 Task: Create a task  Implement a dashboard for administrators to monitor app usage , assign it to team member softage.10@softage.net in the project TriumphTech and update the status of the task to  On Track  , set the priority of the task to Low.
Action: Mouse moved to (22, 61)
Screenshot: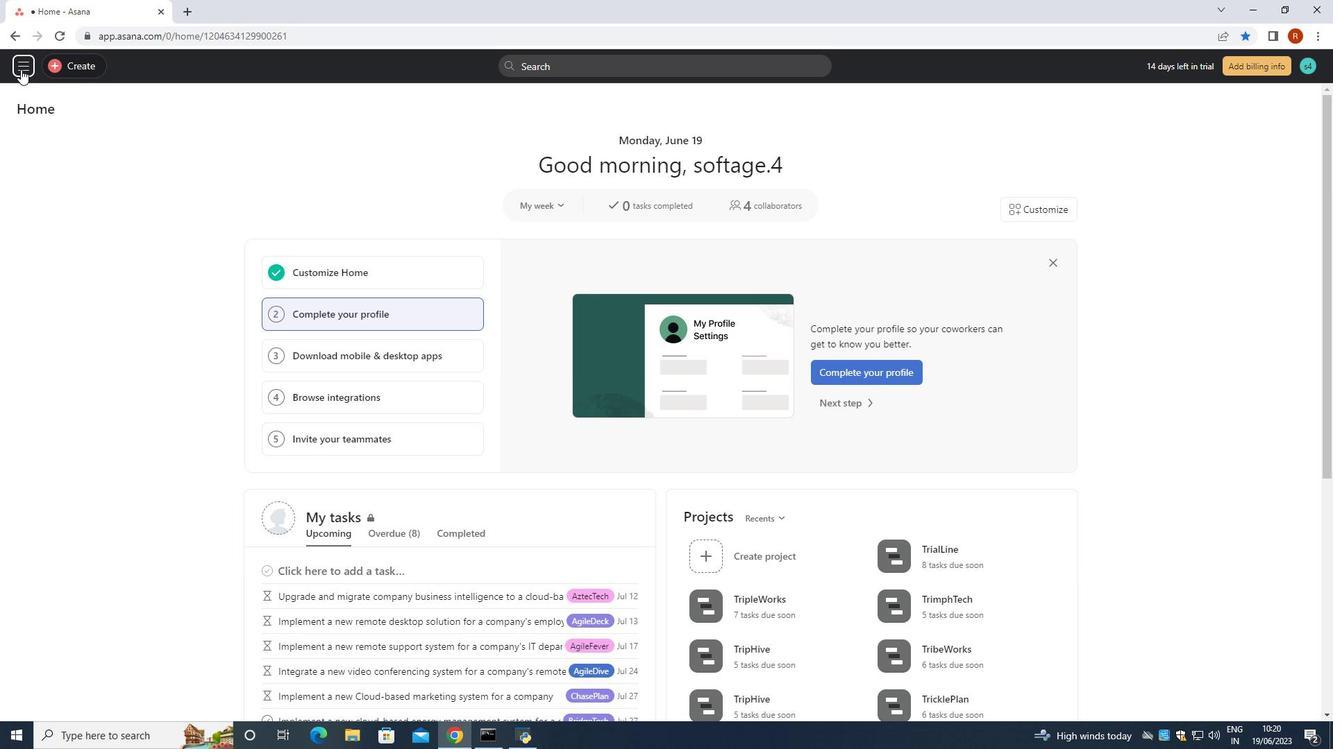 
Action: Mouse pressed left at (22, 61)
Screenshot: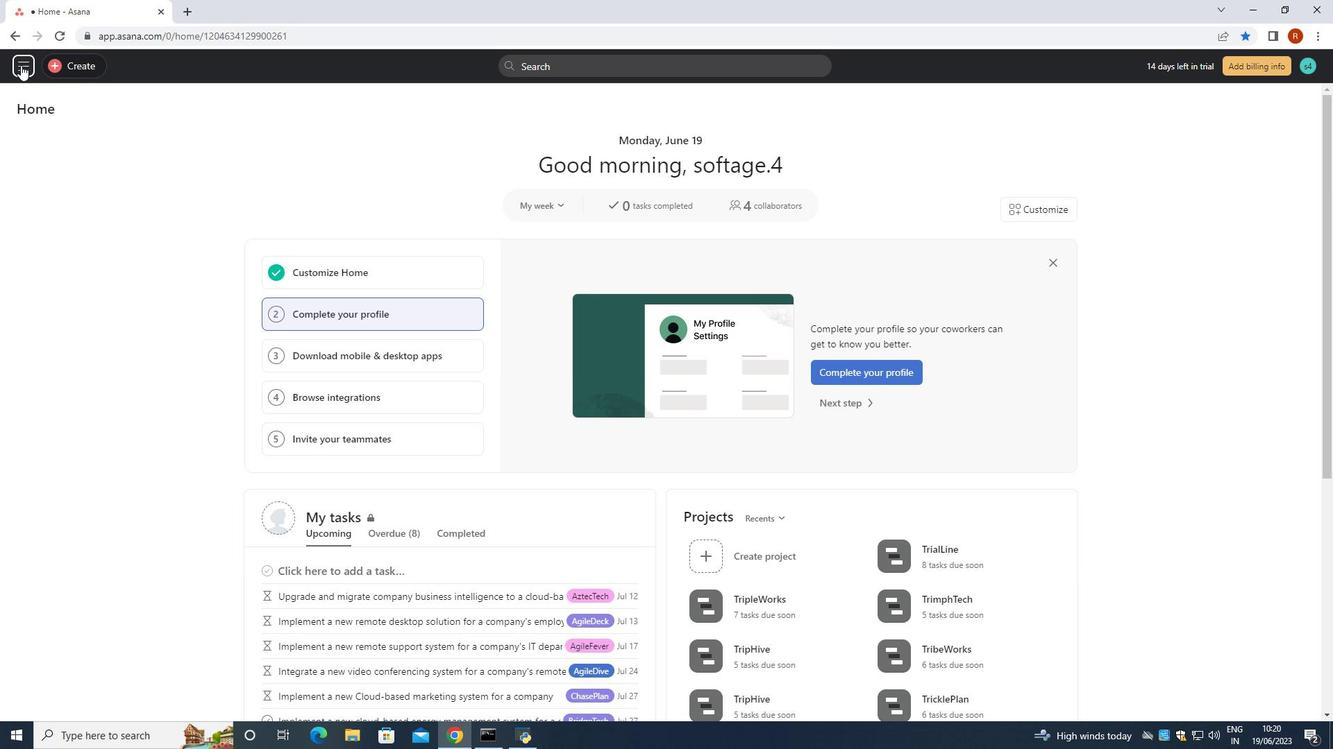 
Action: Mouse moved to (70, 527)
Screenshot: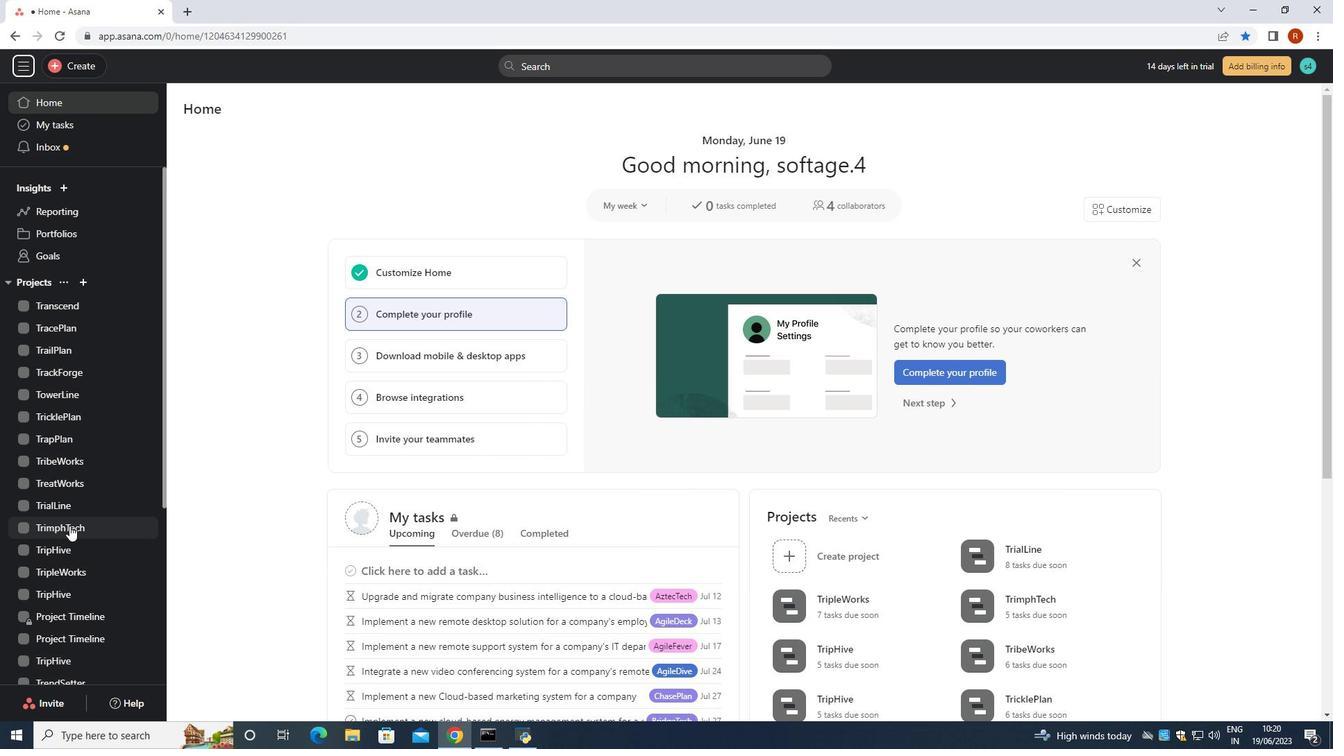 
Action: Mouse pressed left at (70, 527)
Screenshot: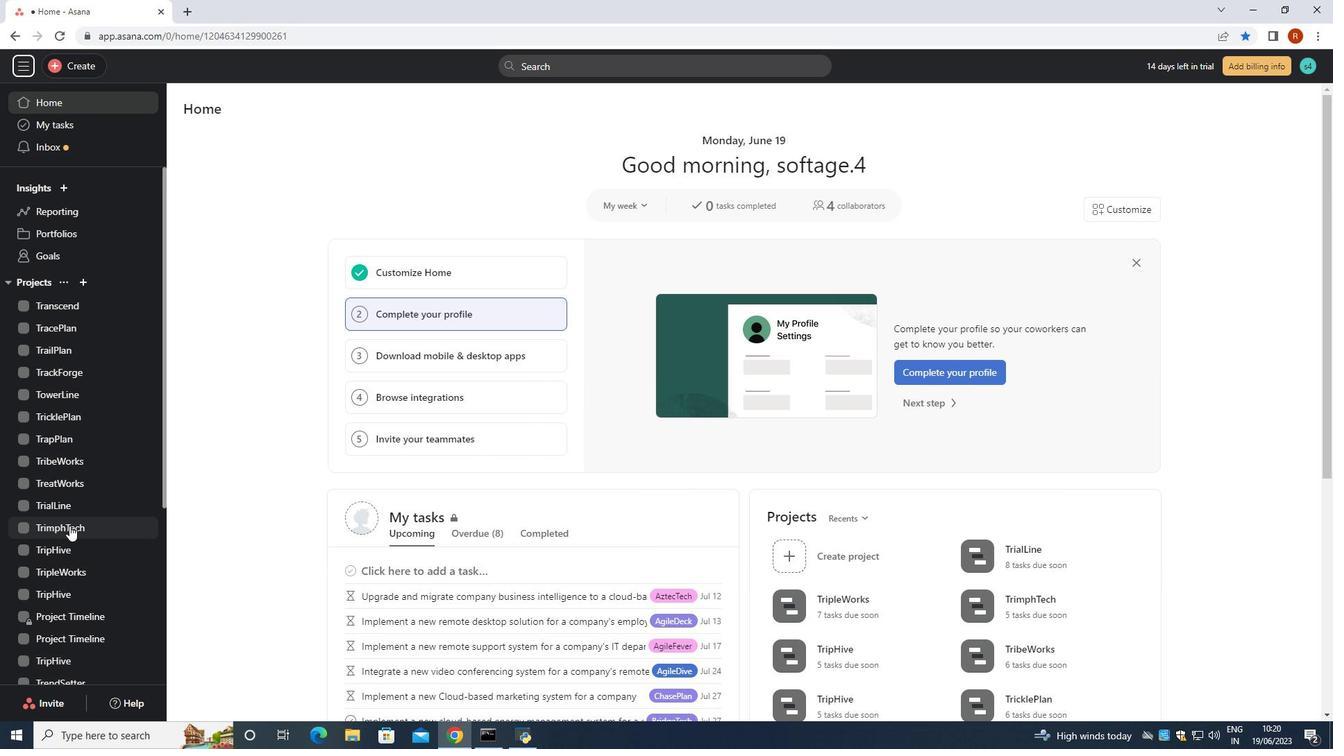 
Action: Mouse moved to (223, 173)
Screenshot: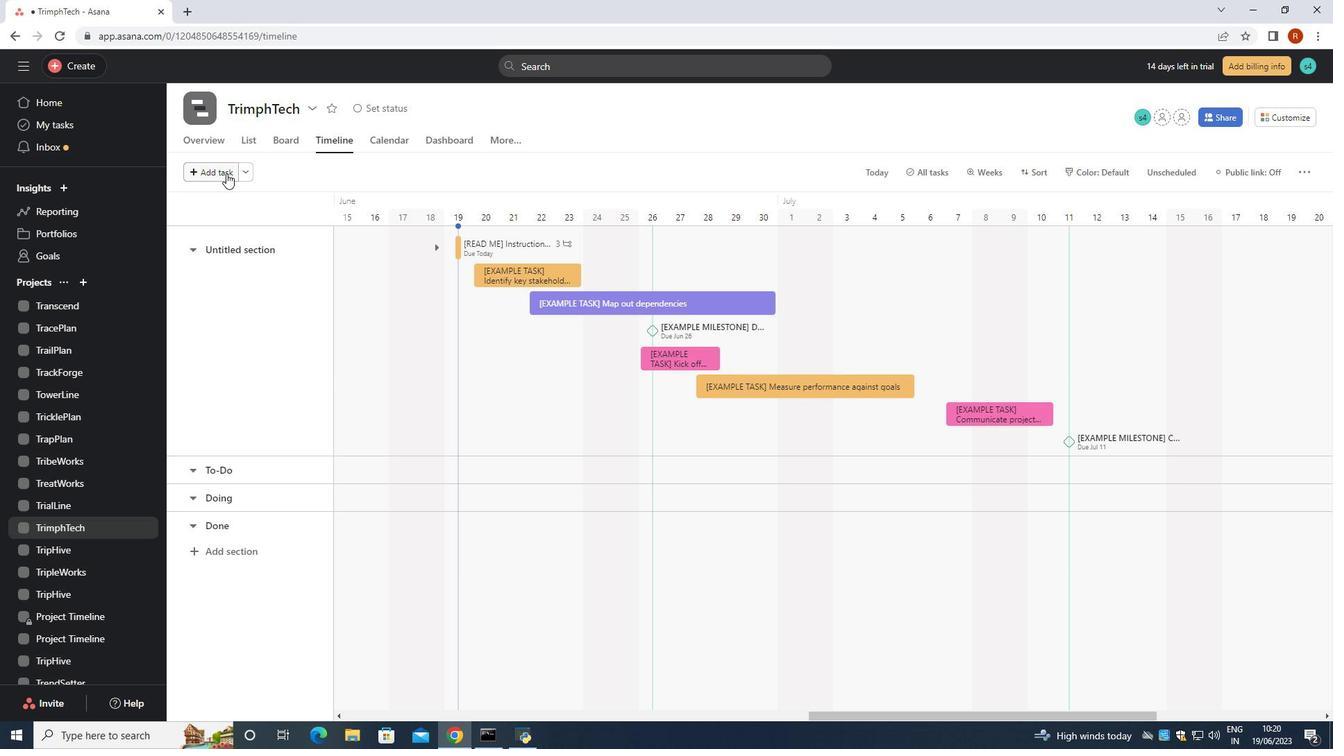 
Action: Mouse pressed left at (223, 173)
Screenshot: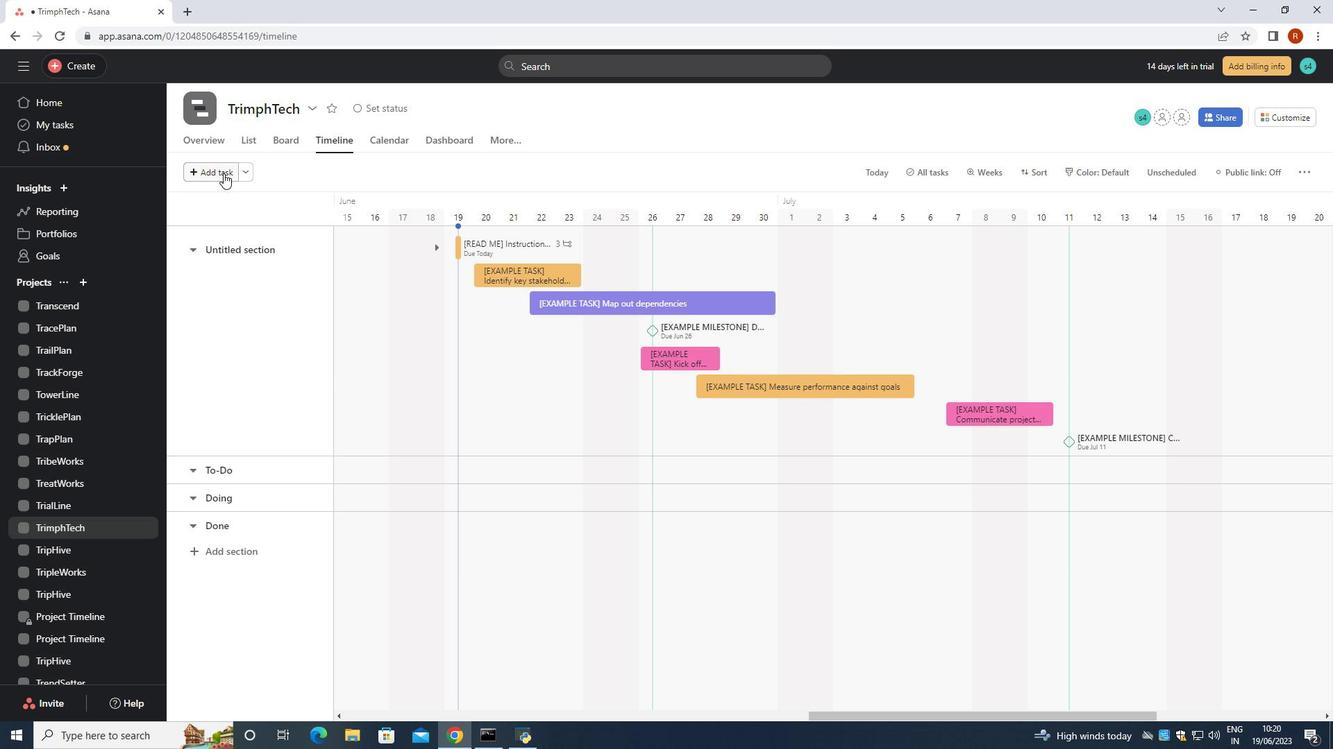 
Action: Mouse moved to (345, 171)
Screenshot: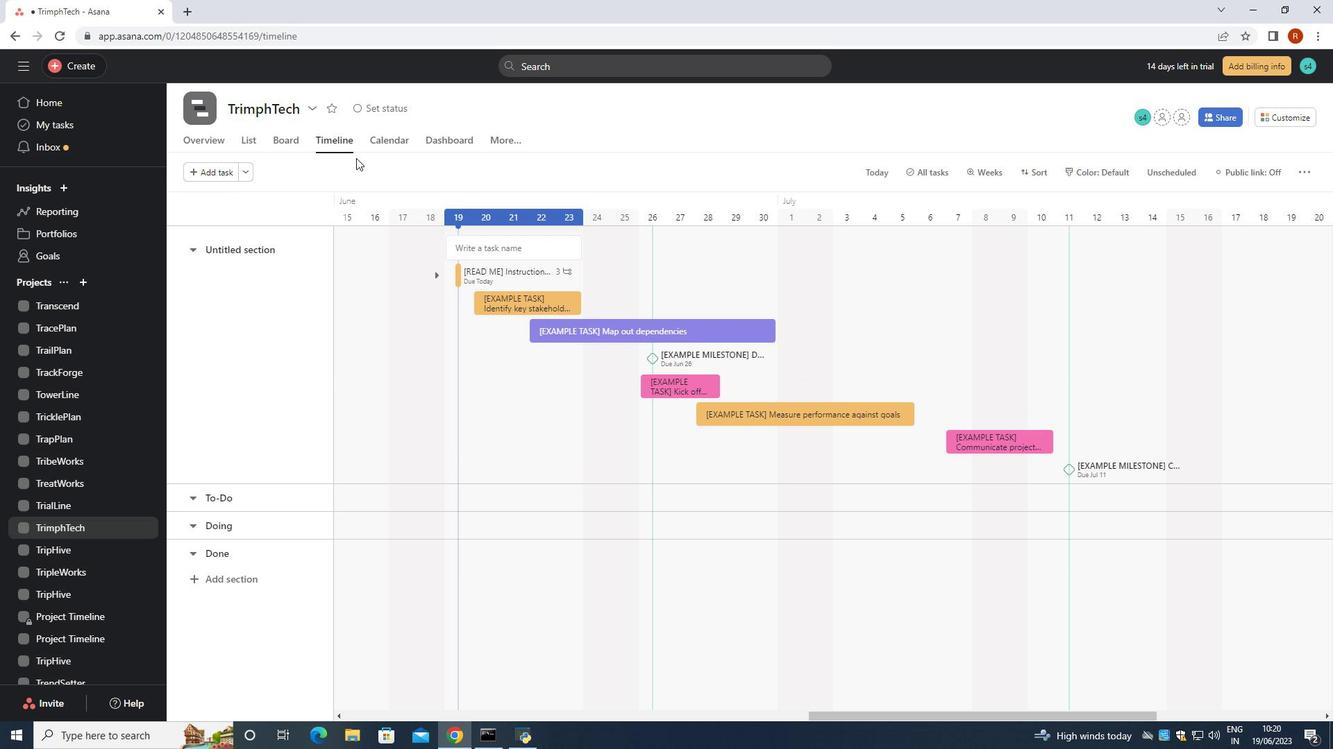 
Action: Key pressed <Key.shift><Key.shift><Key.shift><Key.shift><Key.shift><Key.shift><Key.shift>Implement<Key.space>a<Key.space>dasshbo==<Key.backspace><Key.backspace><Key.backspace><Key.backspace><Key.backspace><Key.backspace><Key.backspace>shboard<Key.space>for<Key.space>administrators<Key.enter>
Screenshot: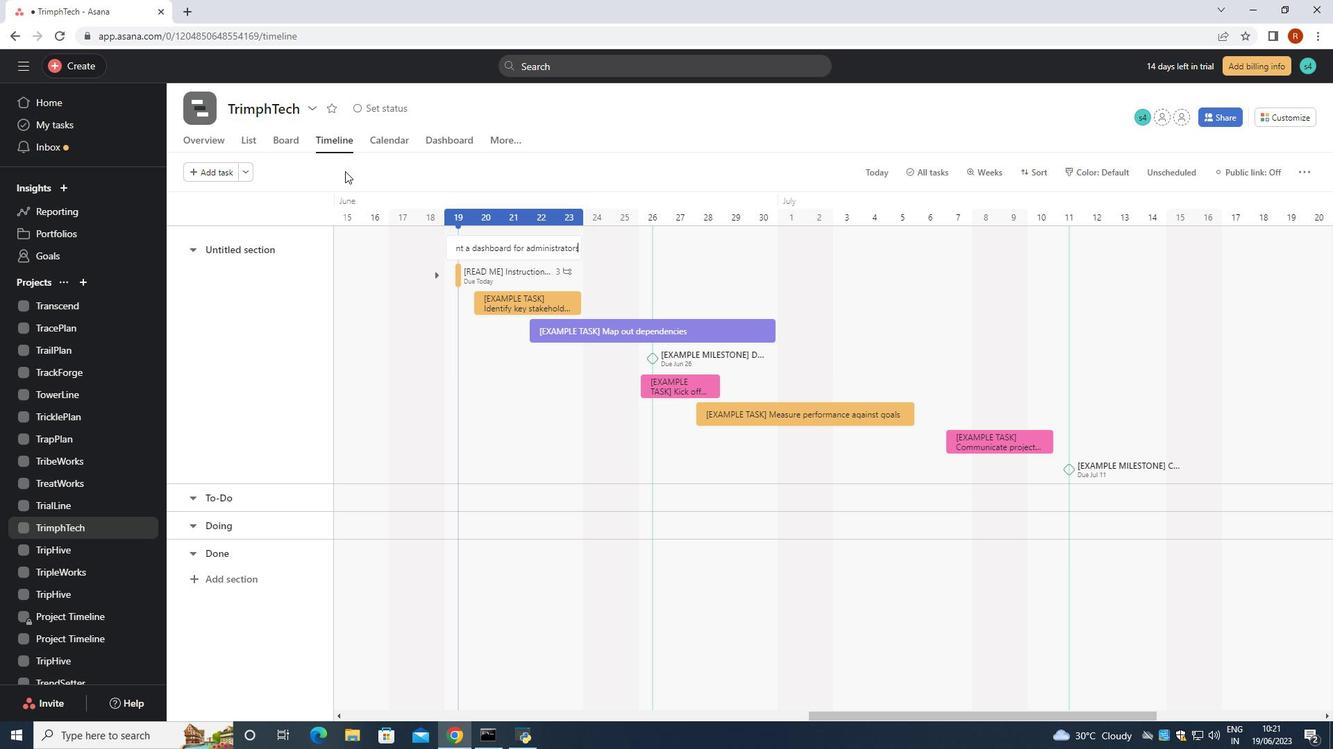 
Action: Mouse moved to (519, 247)
Screenshot: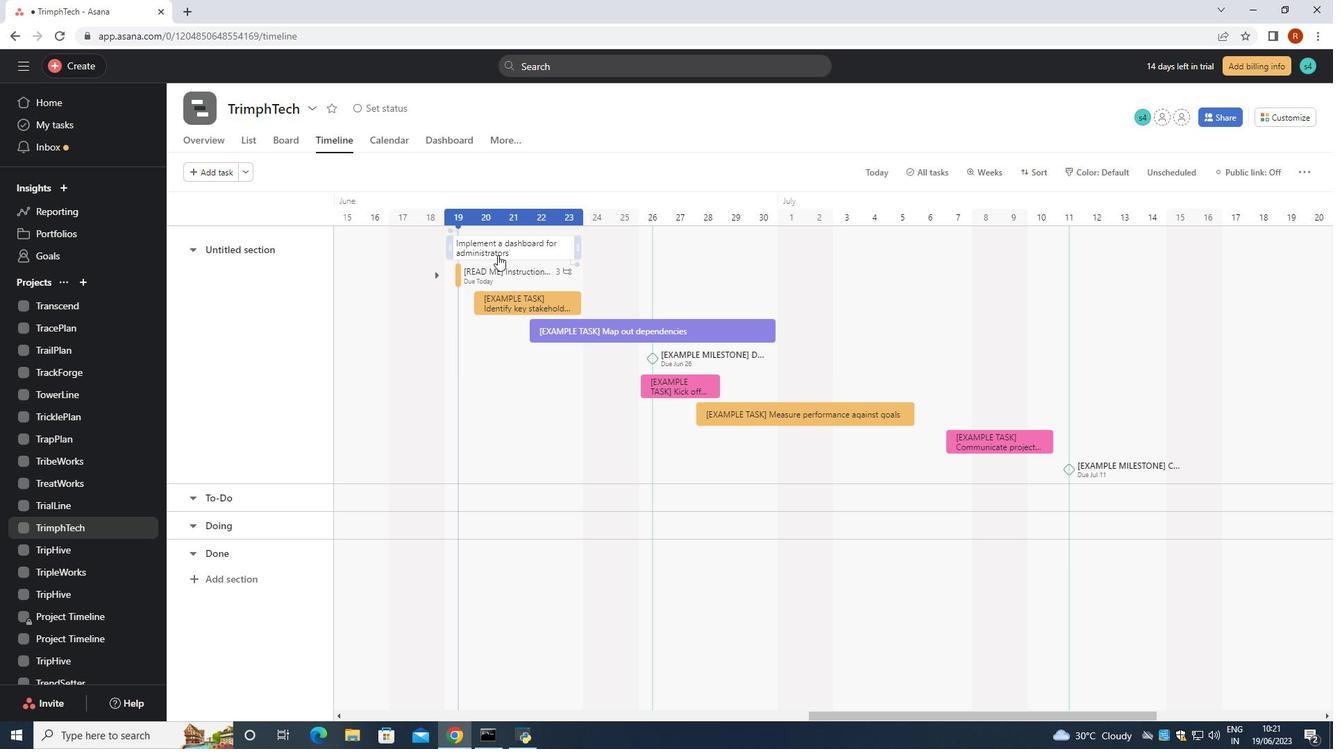 
Action: Mouse pressed left at (519, 247)
Screenshot: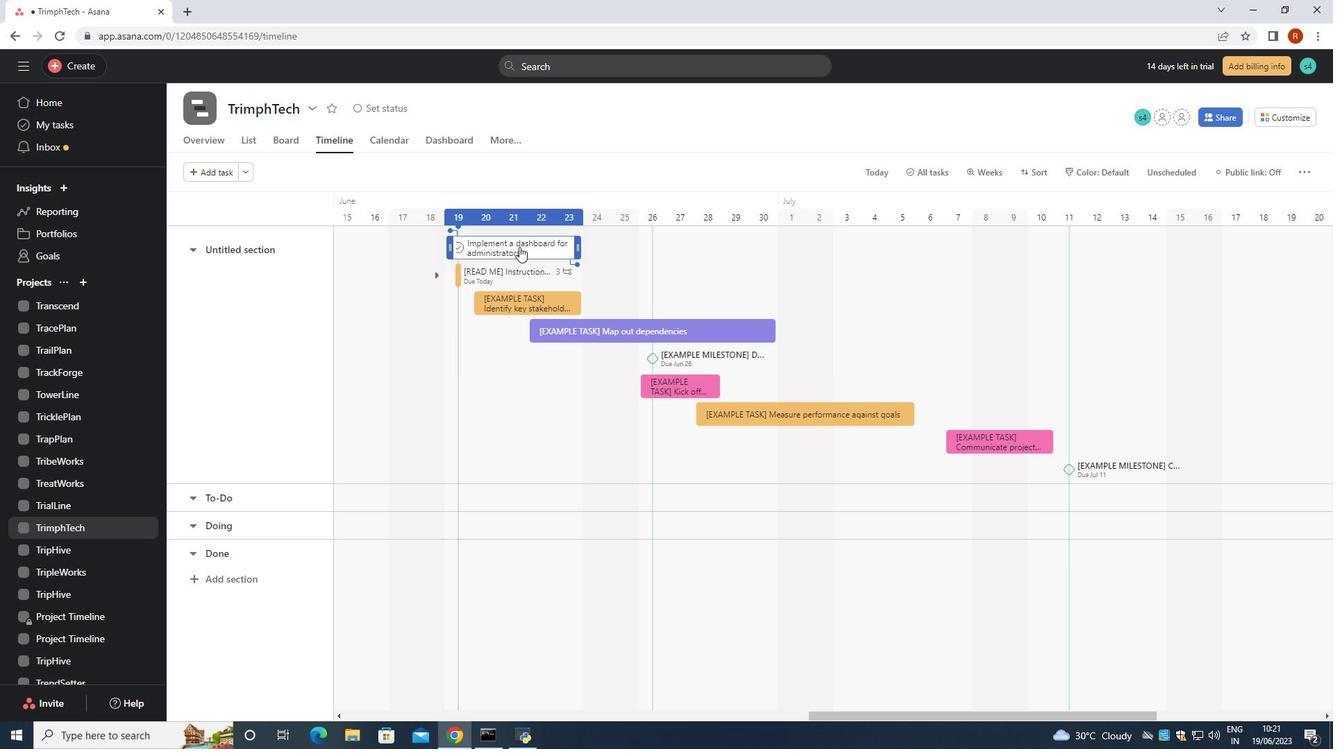 
Action: Mouse moved to (970, 247)
Screenshot: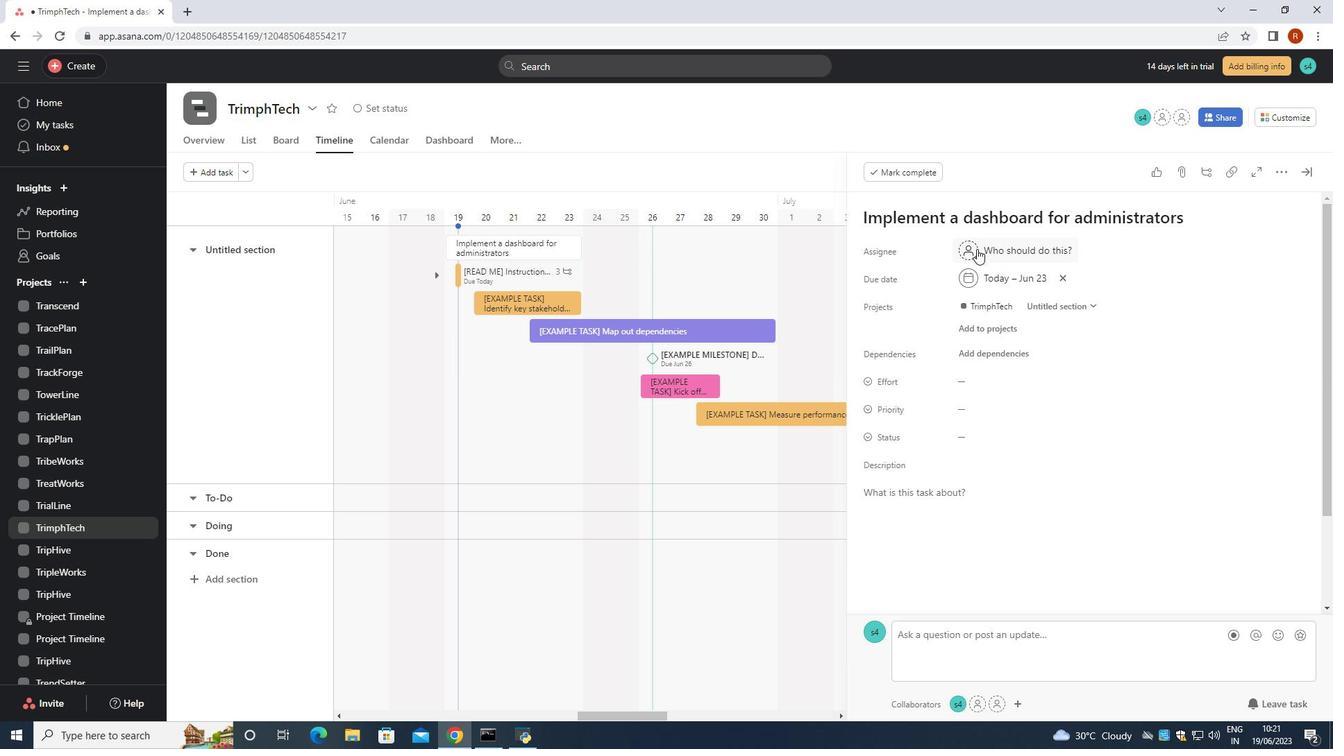
Action: Mouse pressed left at (970, 247)
Screenshot: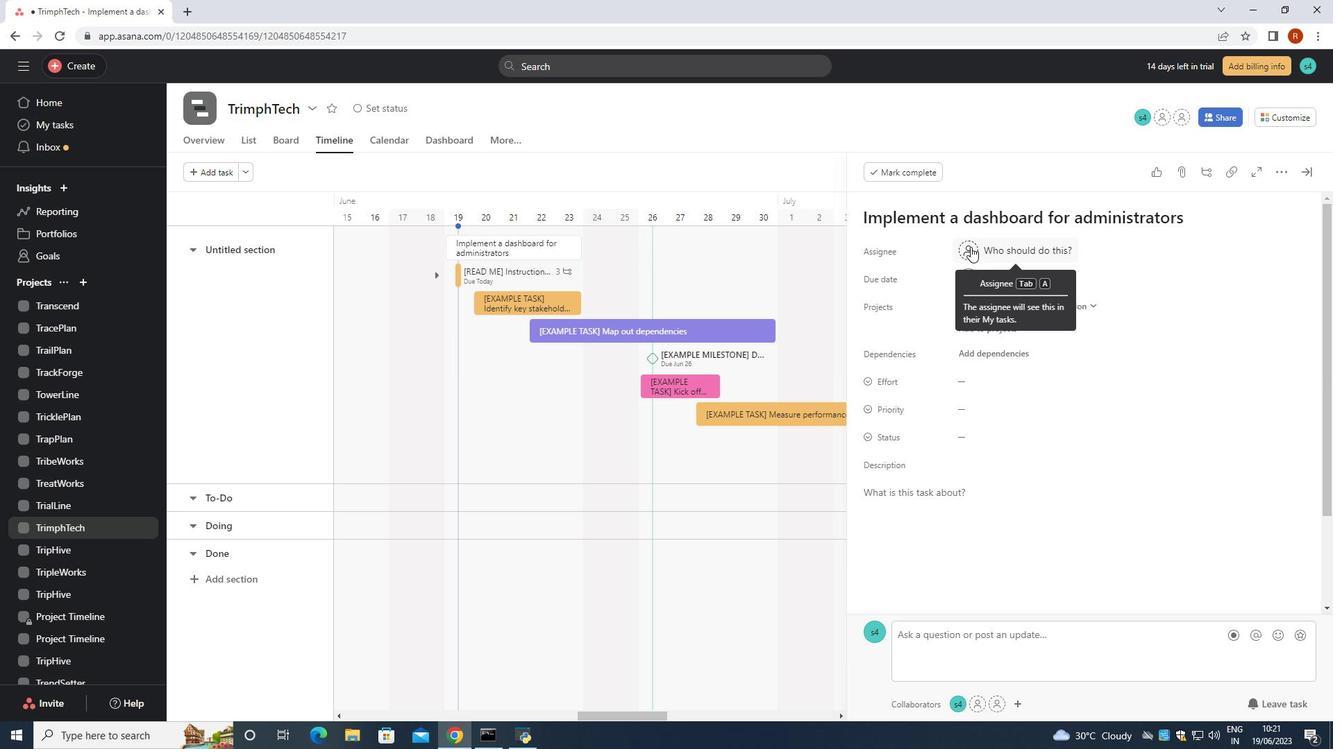 
Action: Mouse moved to (955, 256)
Screenshot: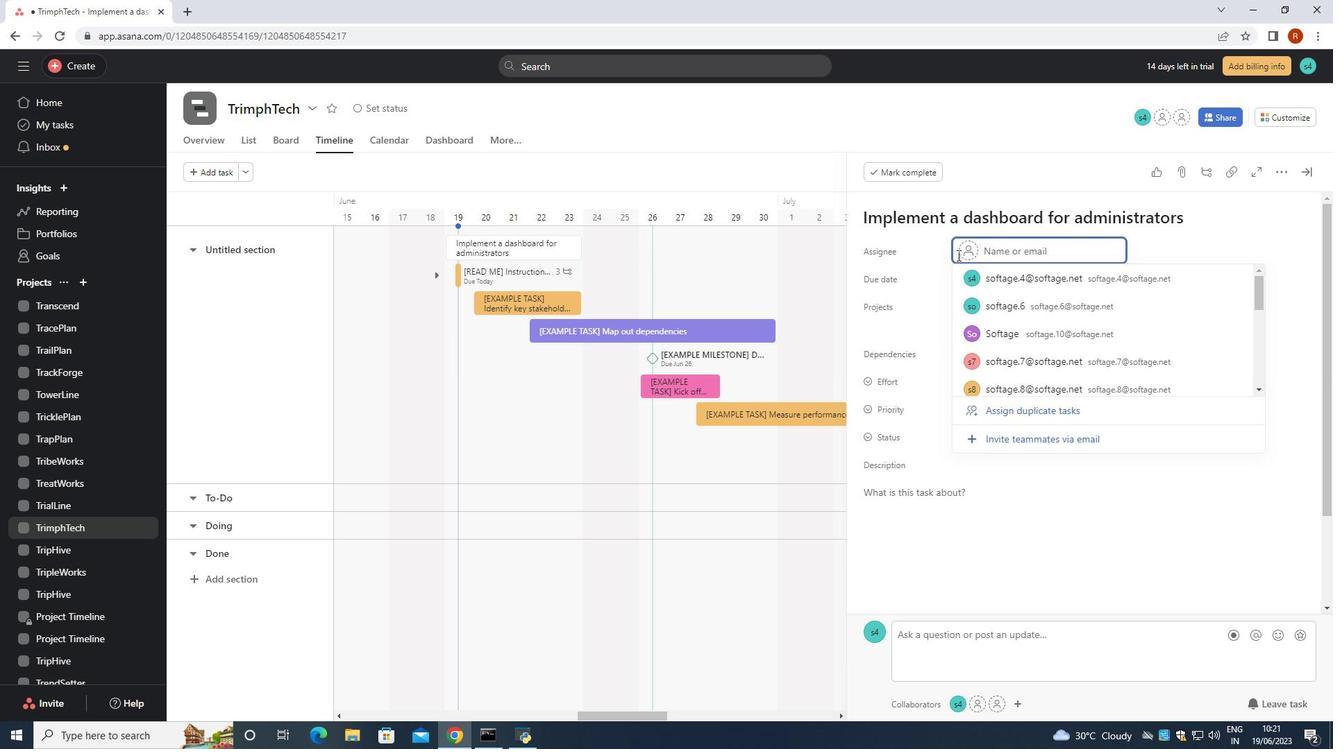 
Action: Key pressed softage.10<Key.shift><Key.shift><Key.shift><Key.shift><Key.shift><Key.shift><Key.shift><Key.shift><Key.shift><Key.shift>@sod<Key.backspace>ftage.net
Screenshot: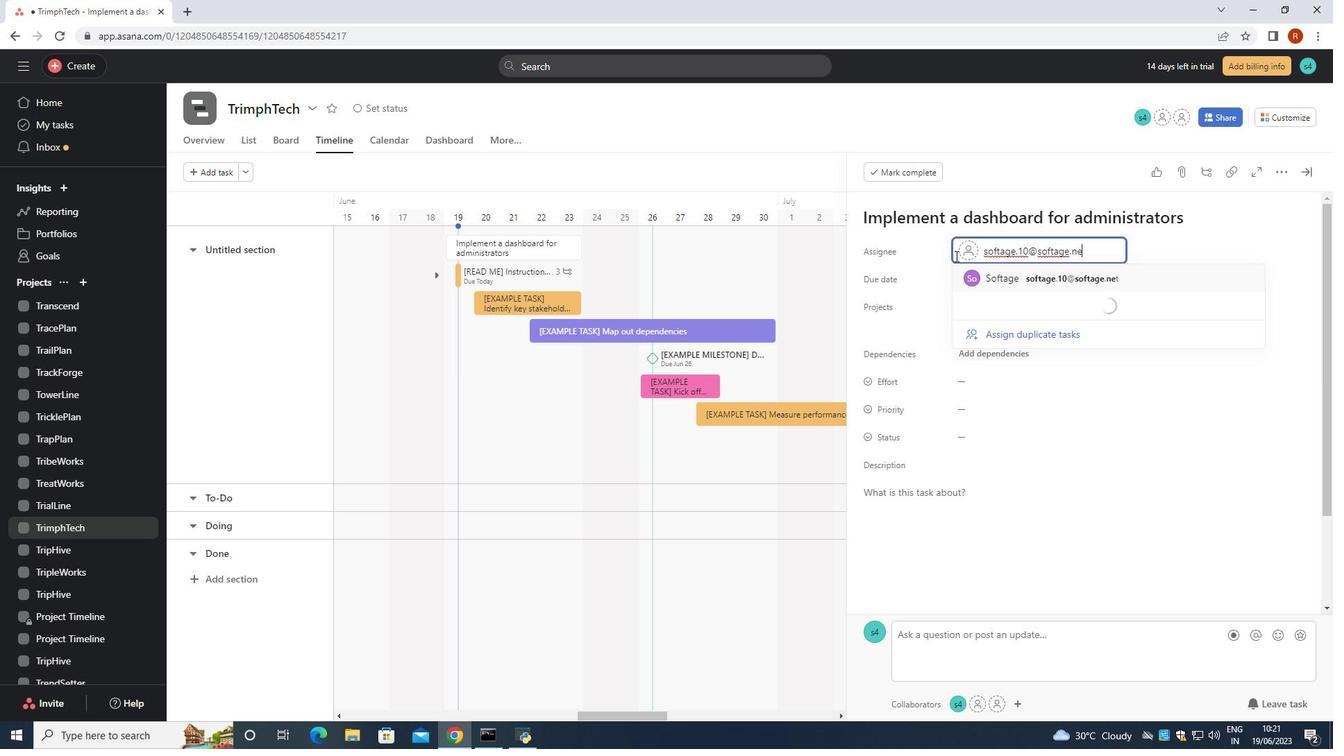 
Action: Mouse moved to (1075, 286)
Screenshot: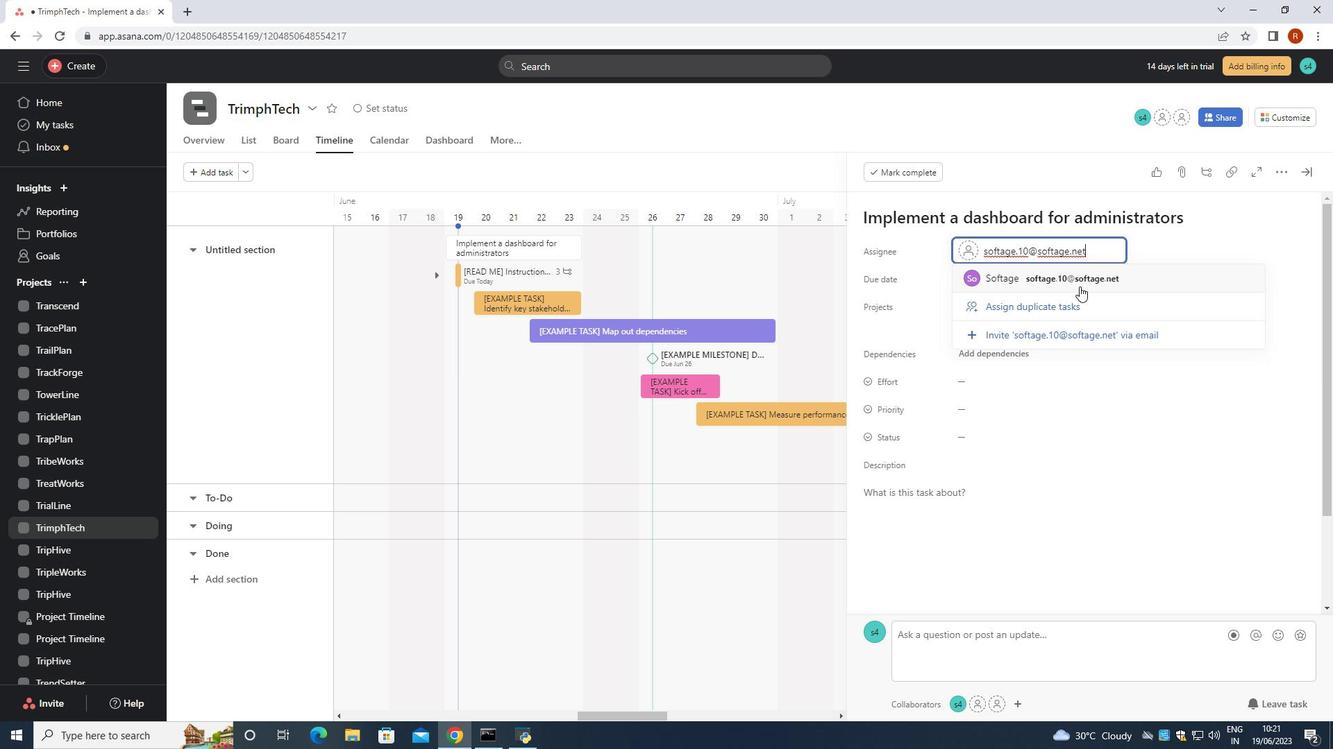 
Action: Mouse pressed left at (1075, 286)
Screenshot: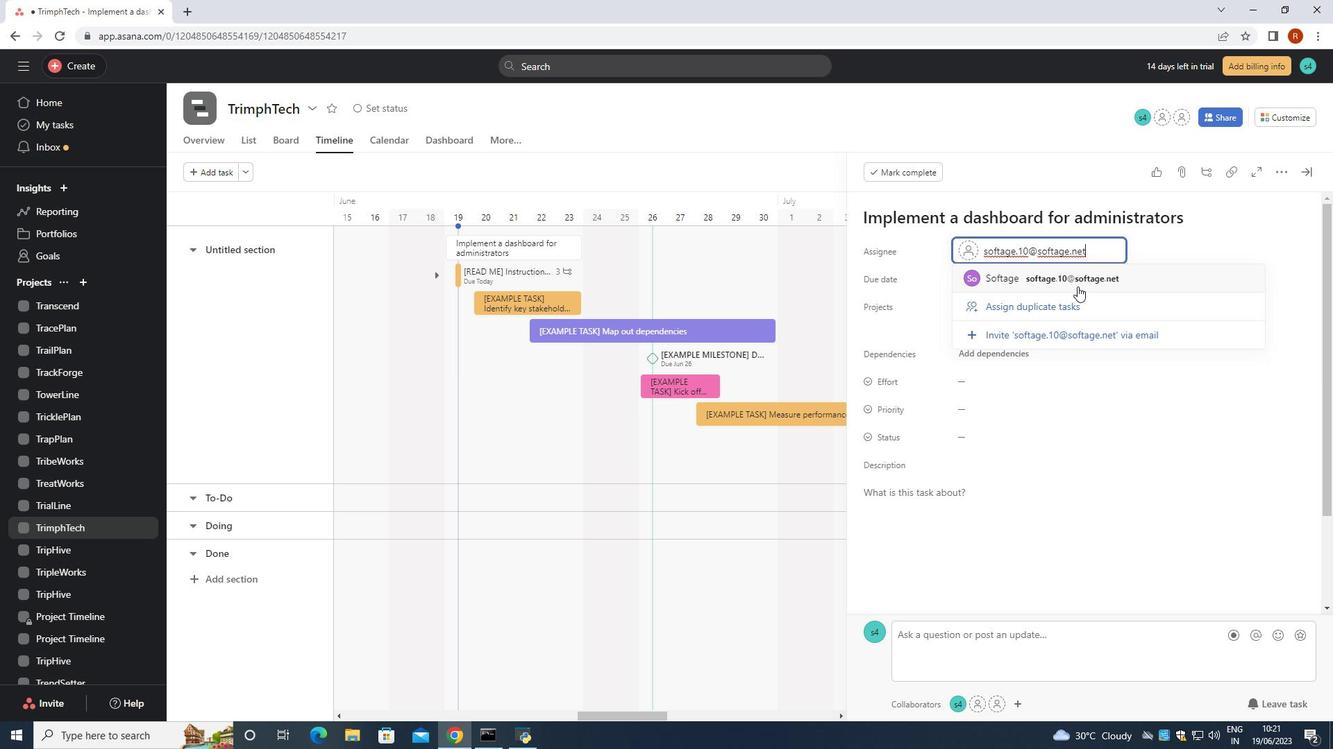 
Action: Mouse moved to (958, 434)
Screenshot: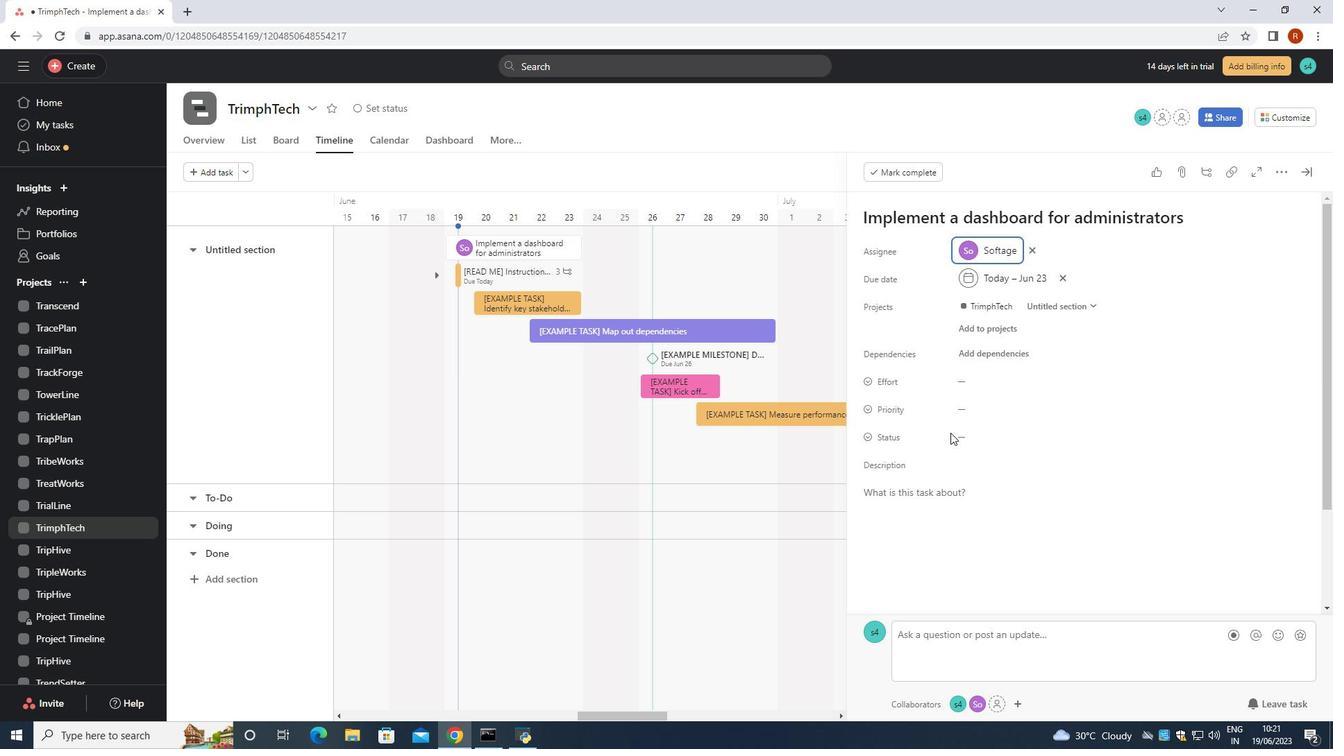 
Action: Mouse pressed left at (958, 434)
Screenshot: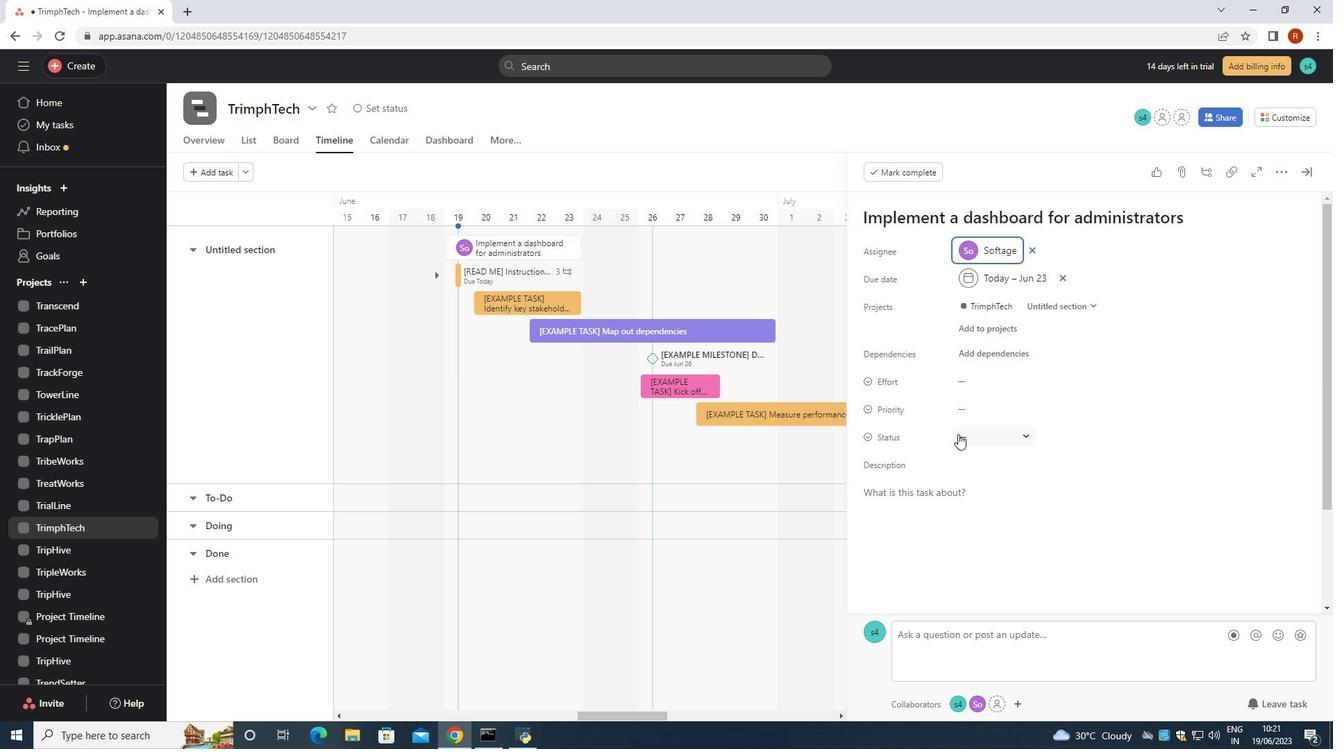 
Action: Mouse moved to (1001, 488)
Screenshot: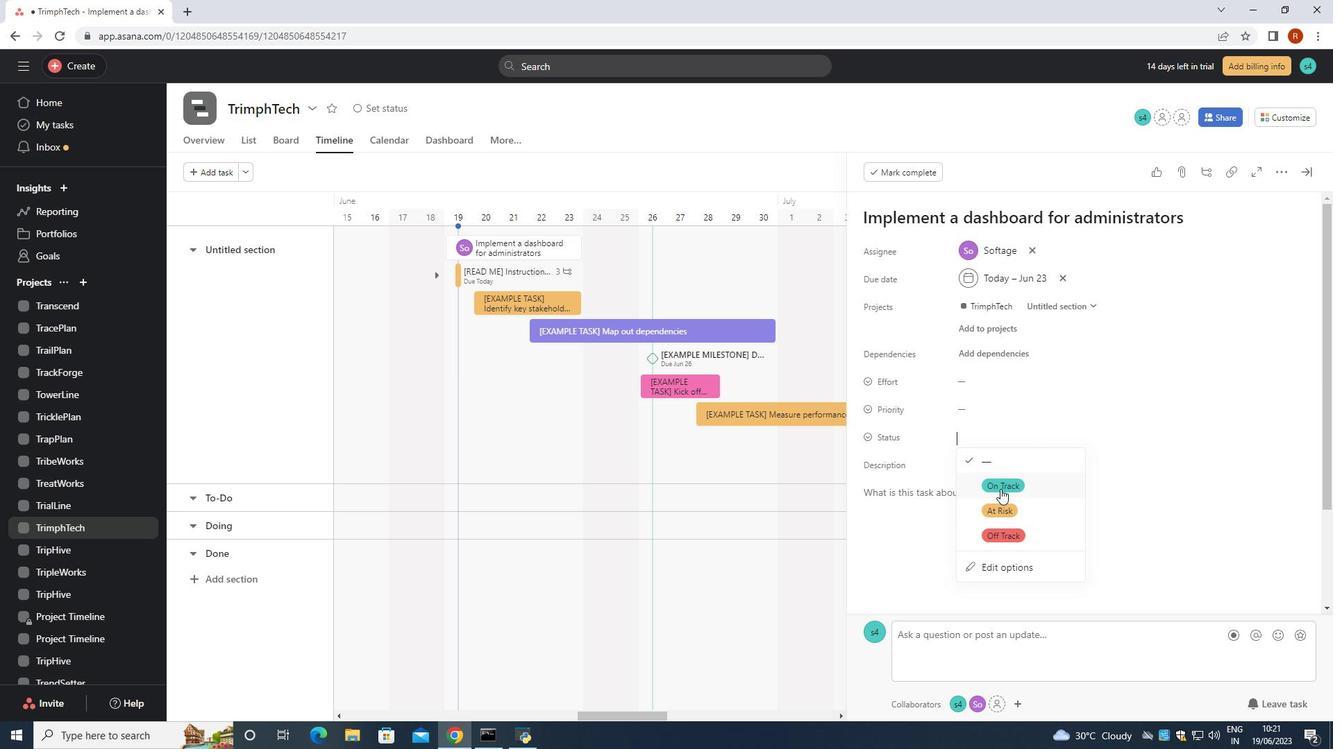 
Action: Mouse pressed left at (1001, 488)
Screenshot: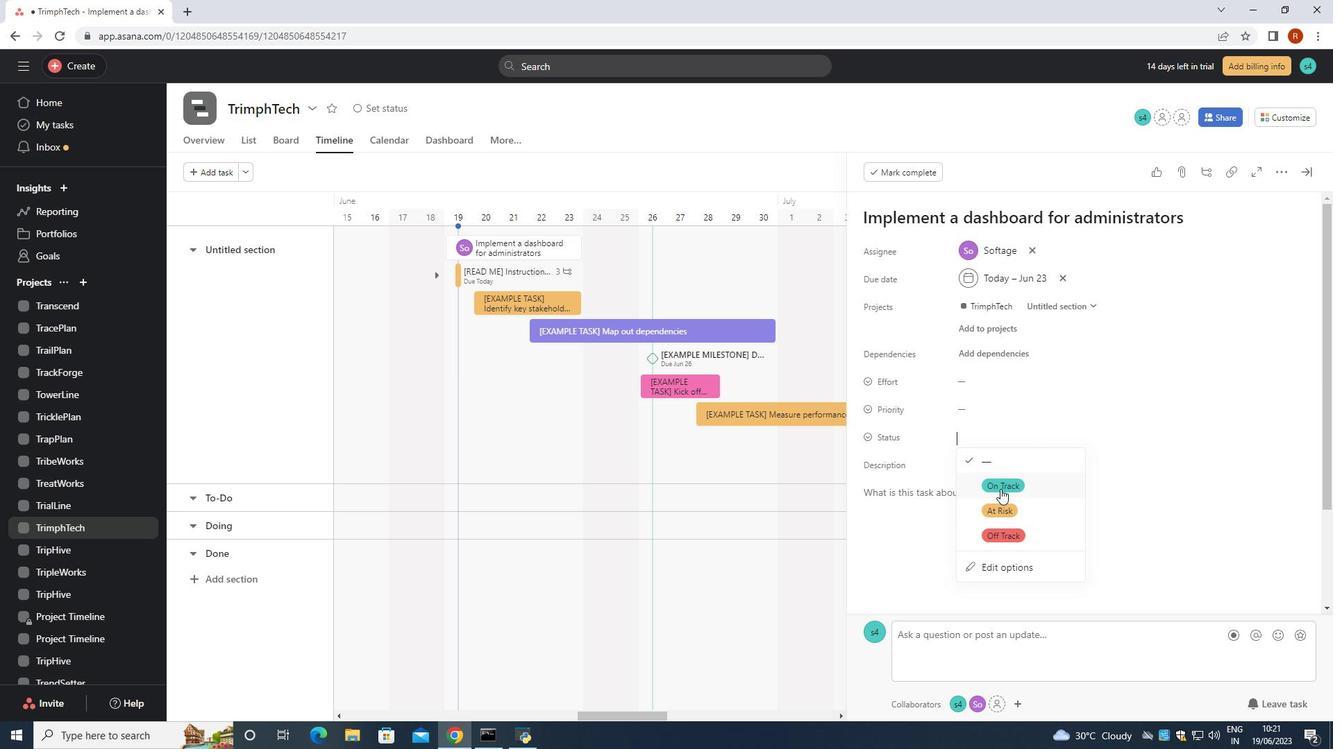 
Action: Mouse moved to (992, 408)
Screenshot: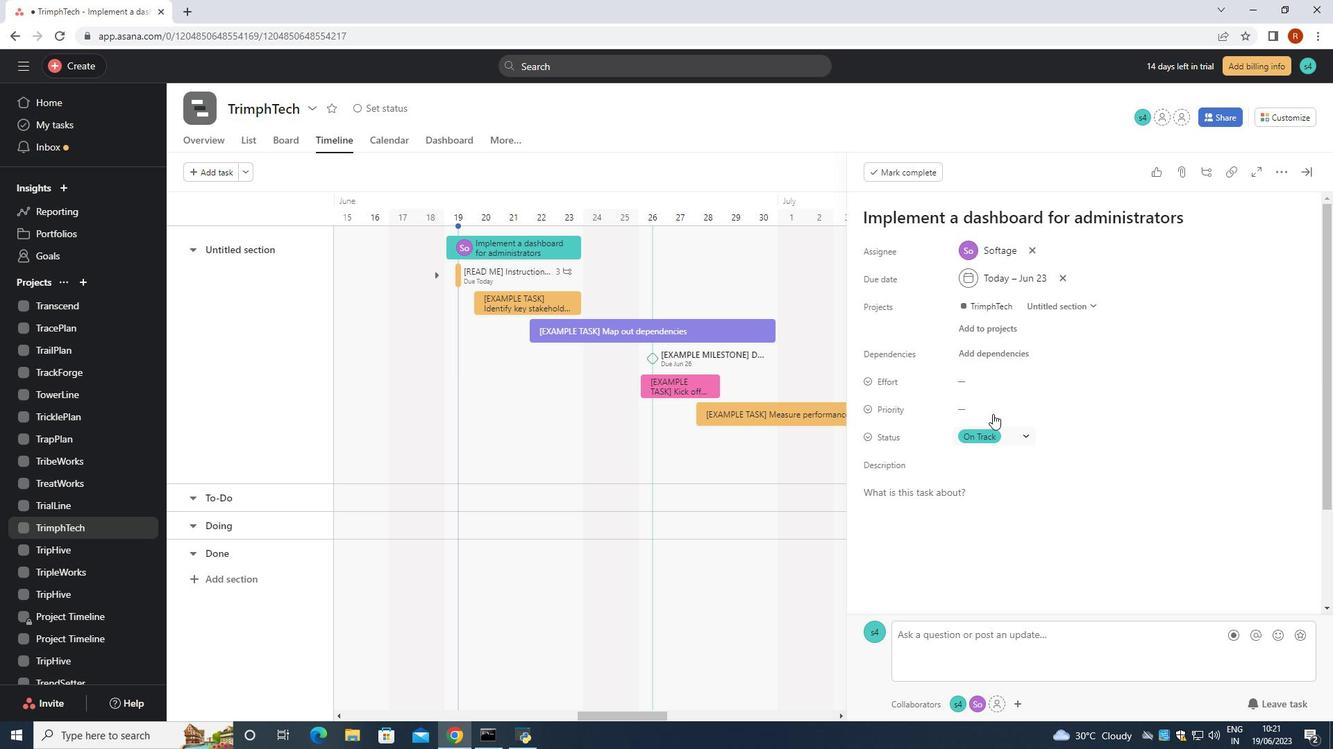 
Action: Mouse pressed left at (992, 408)
Screenshot: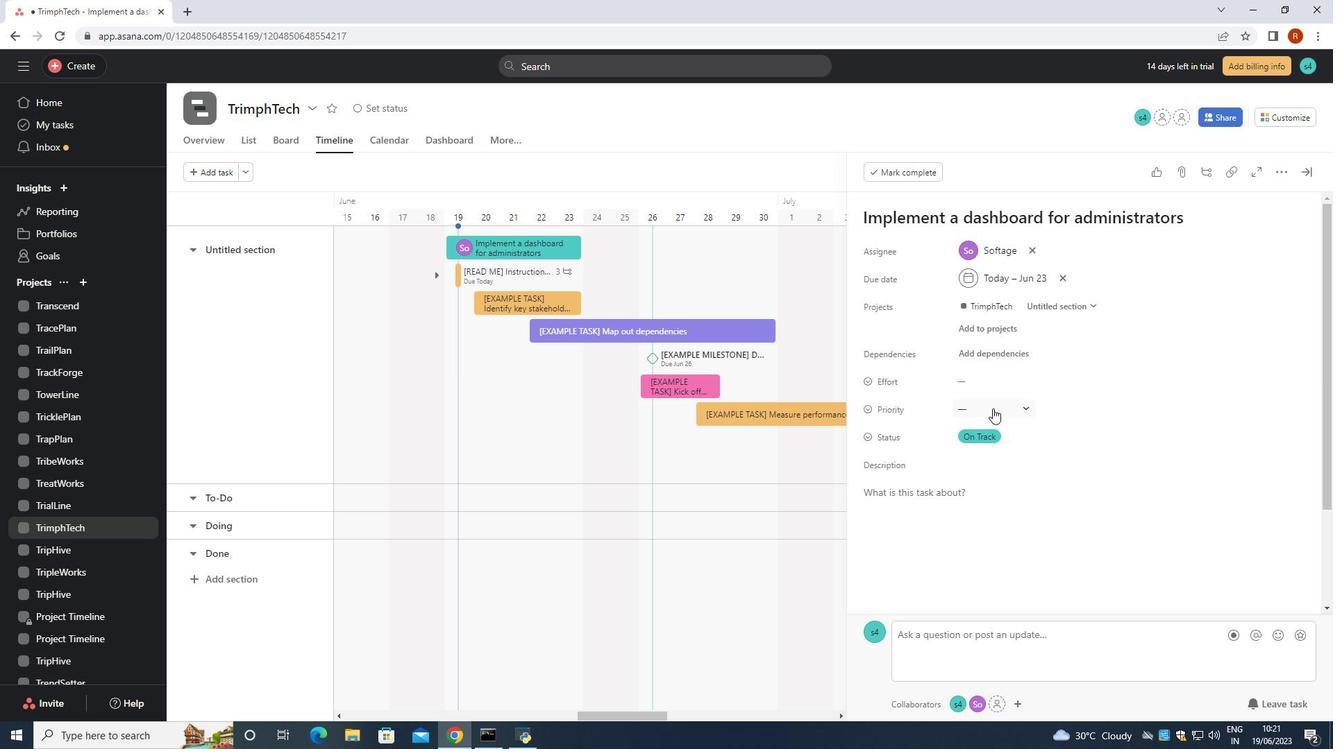 
Action: Mouse moved to (1011, 502)
Screenshot: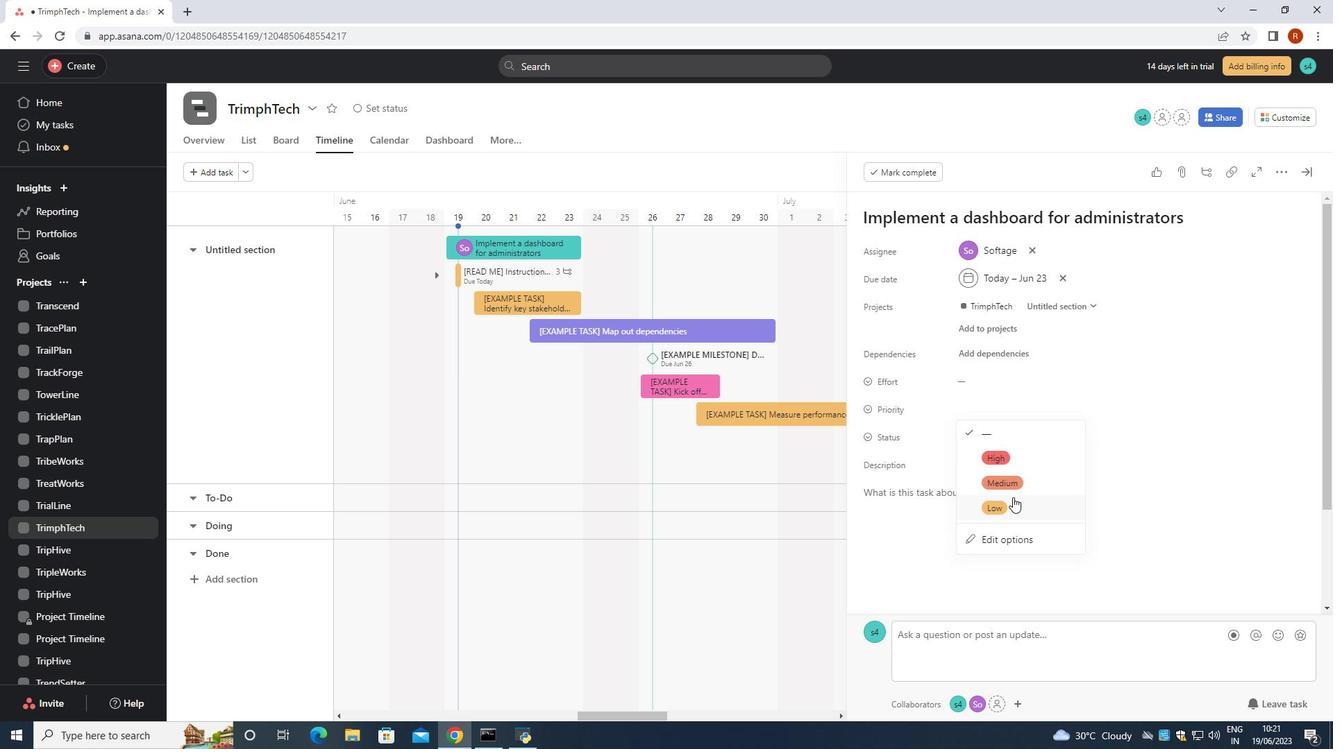 
Action: Mouse pressed left at (1011, 502)
Screenshot: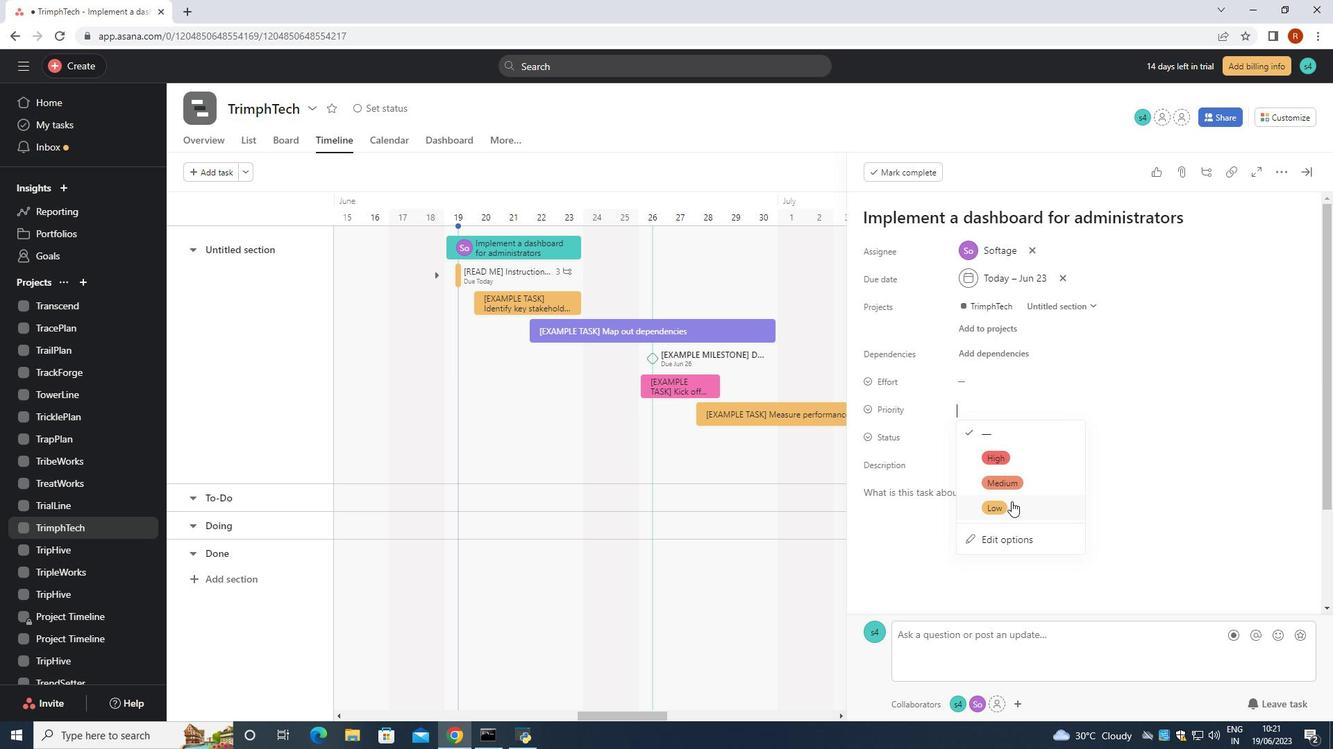 
Action: Mouse moved to (1149, 251)
Screenshot: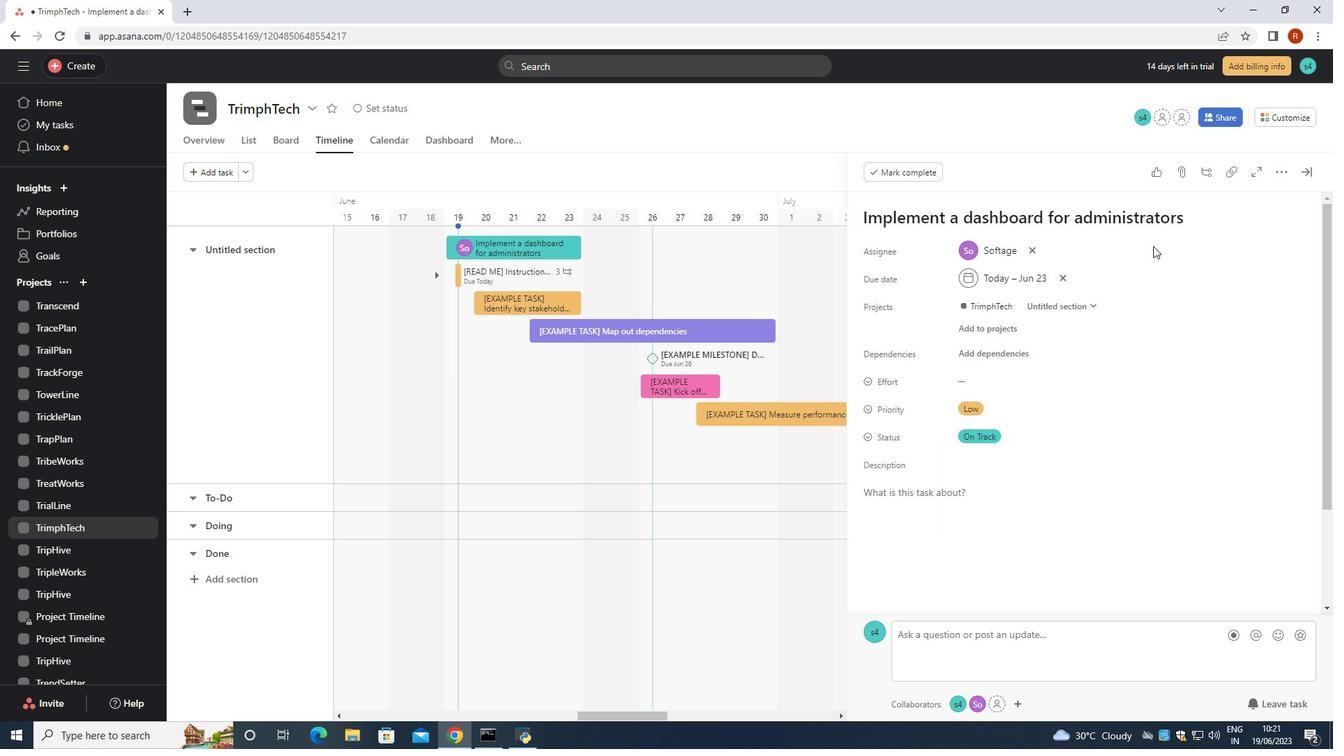 
